 Task: Sort the products in the category "More Meals & Sides" by best match.
Action: Mouse moved to (16, 135)
Screenshot: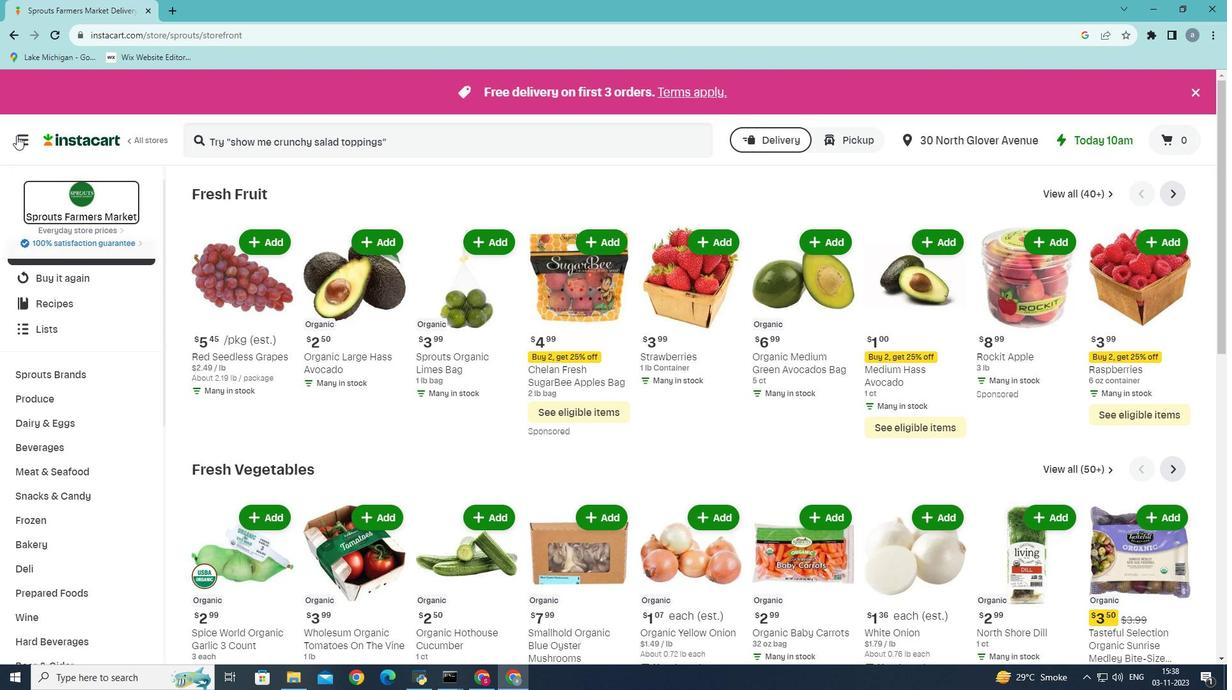 
Action: Mouse pressed left at (16, 135)
Screenshot: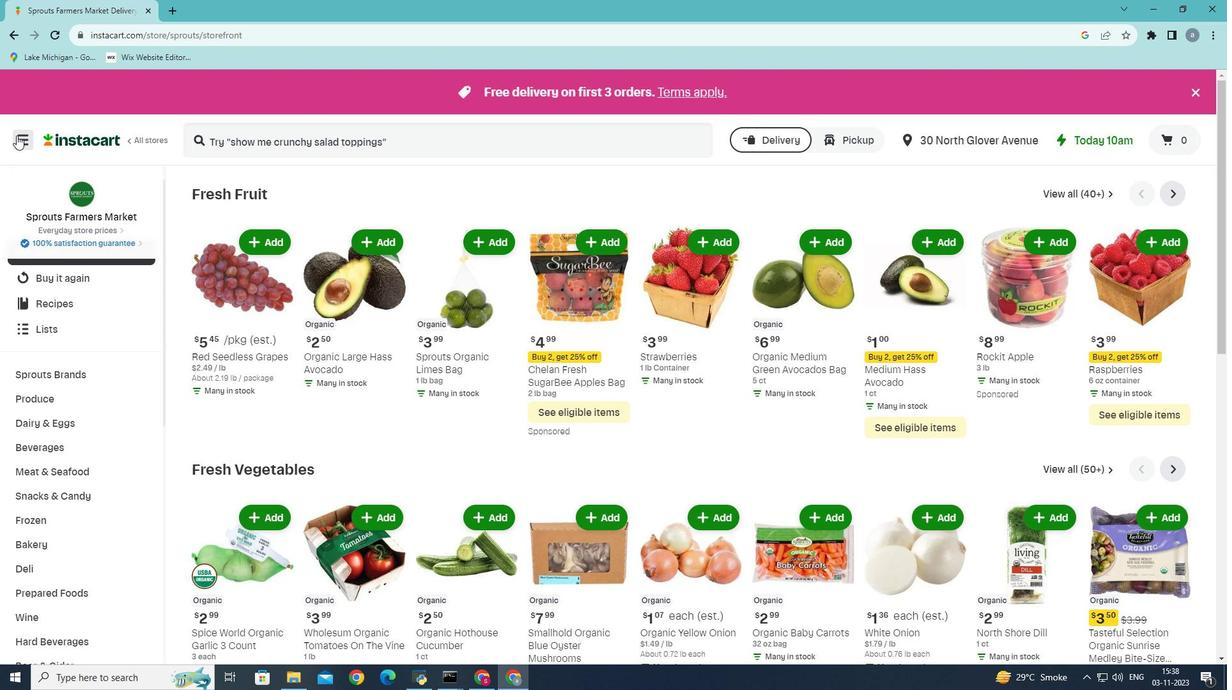 
Action: Mouse moved to (58, 357)
Screenshot: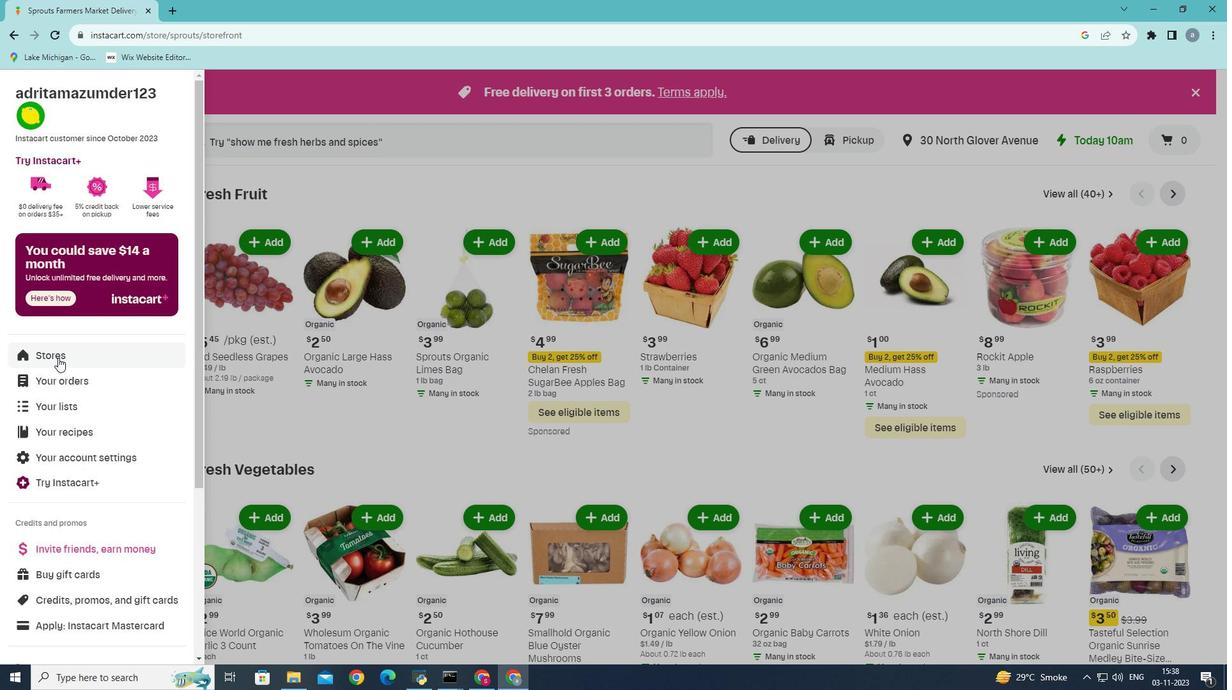 
Action: Mouse pressed left at (58, 357)
Screenshot: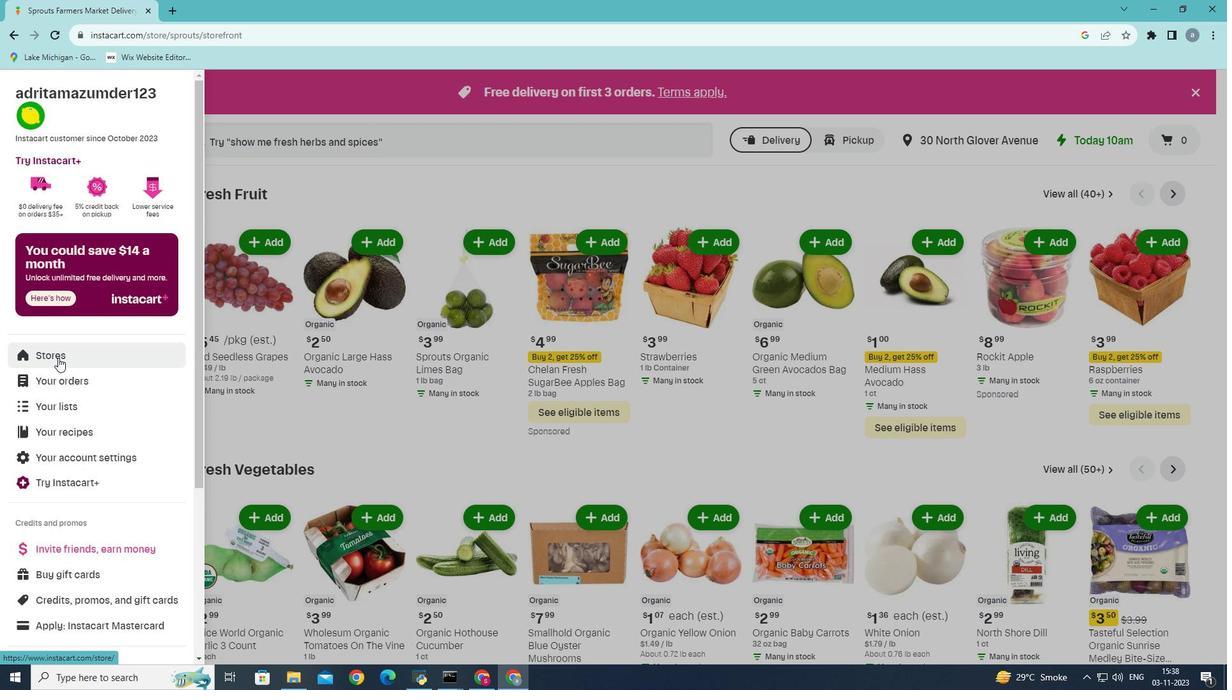 
Action: Mouse moved to (293, 150)
Screenshot: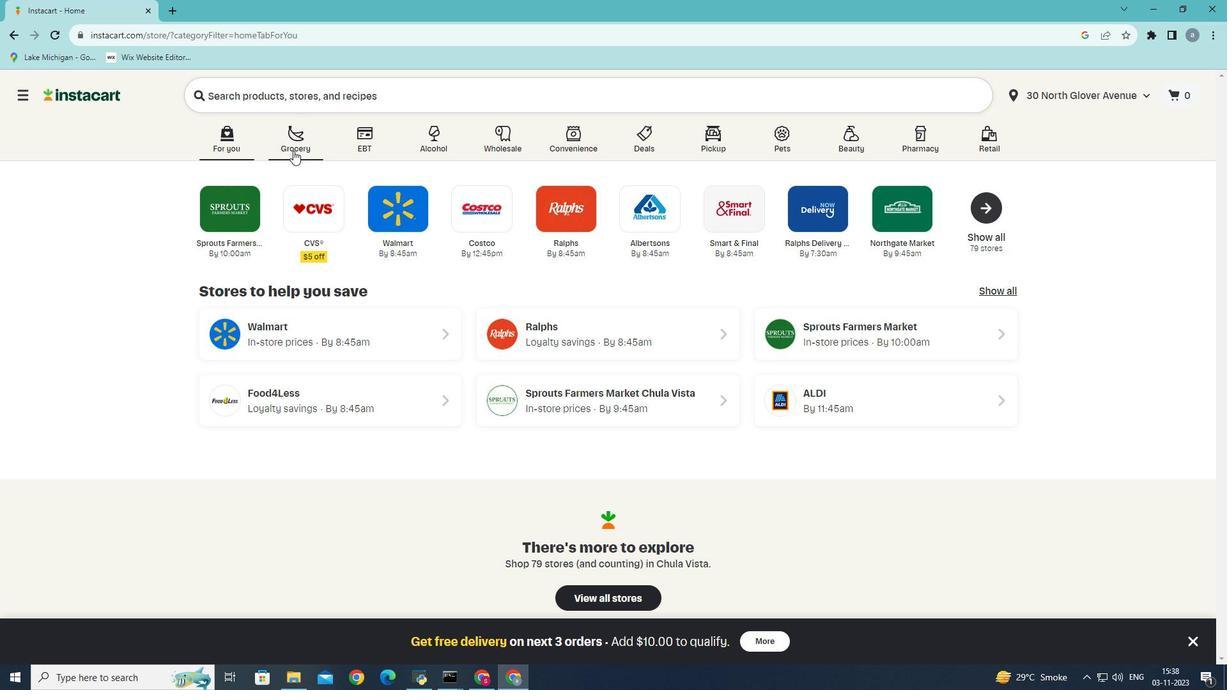 
Action: Mouse pressed left at (293, 150)
Screenshot: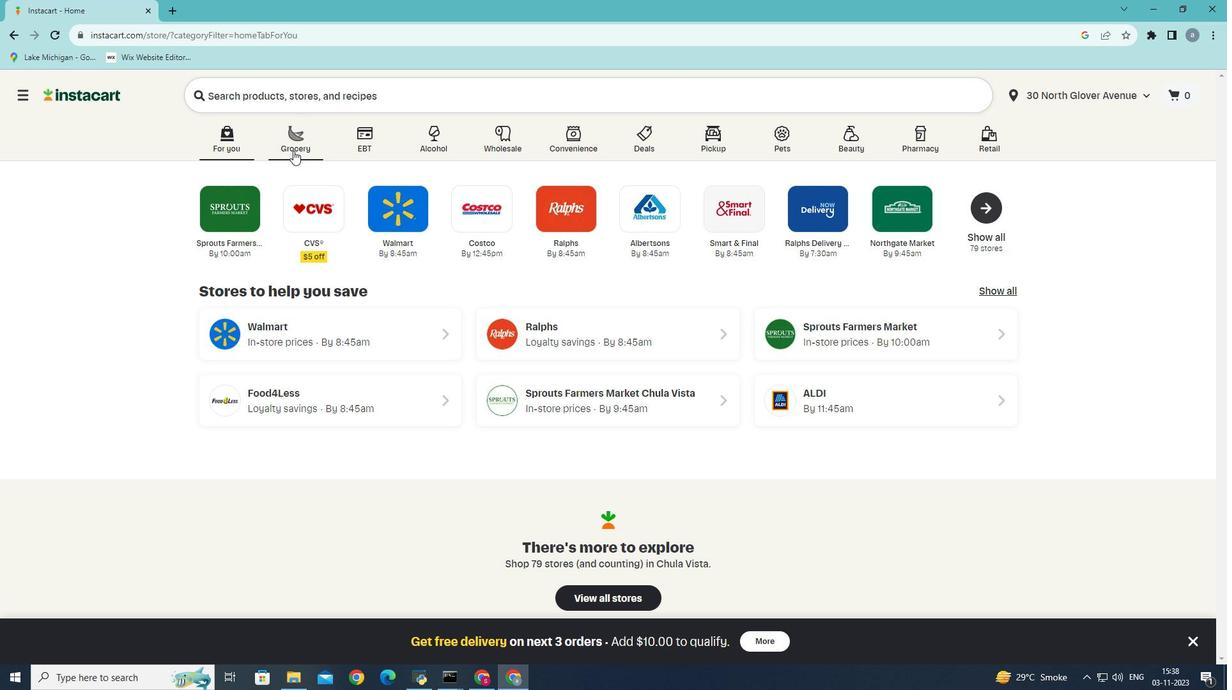 
Action: Mouse moved to (288, 390)
Screenshot: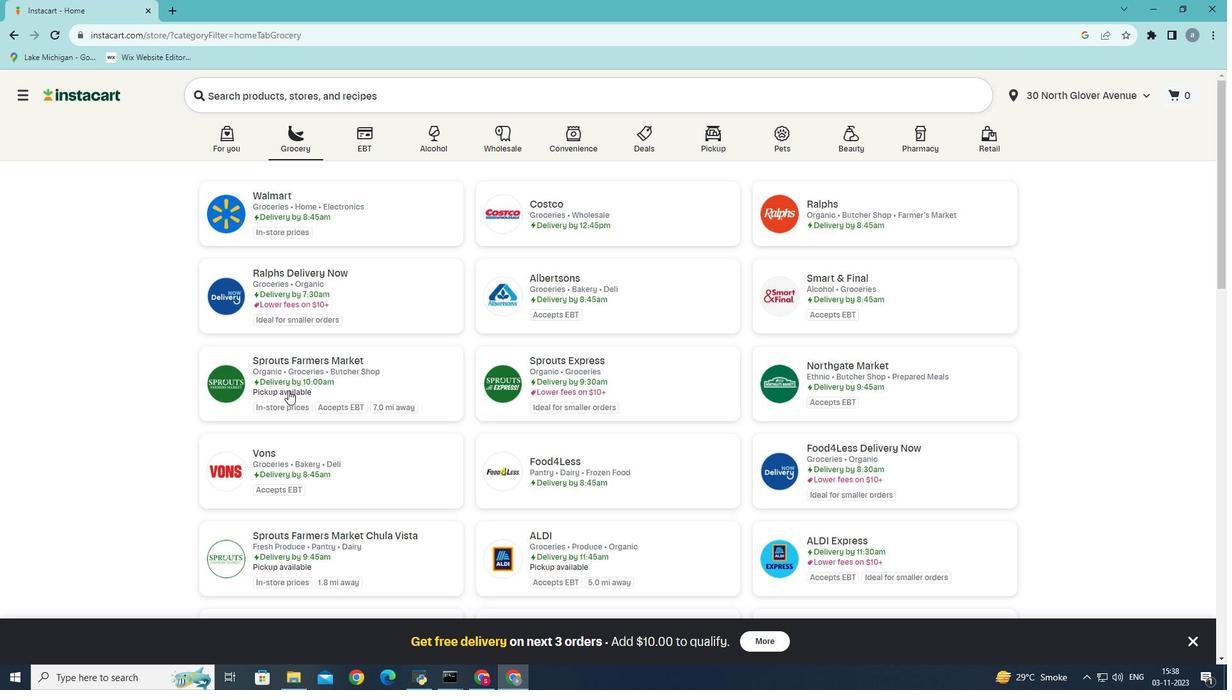 
Action: Mouse pressed left at (288, 390)
Screenshot: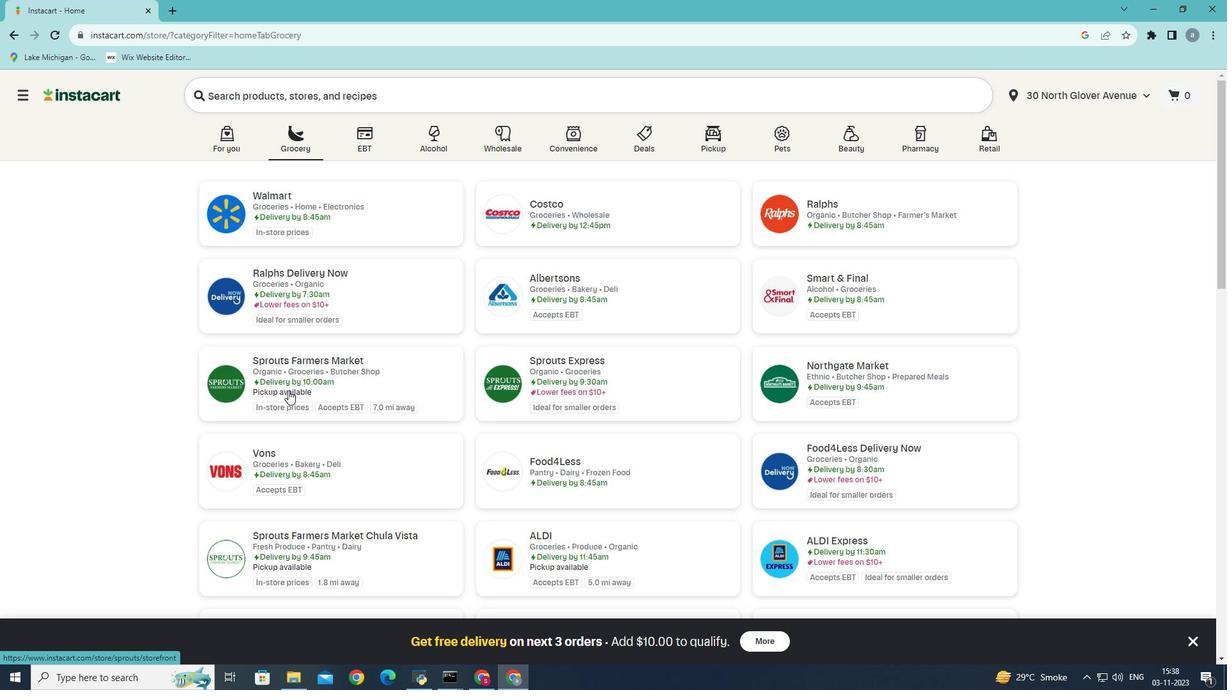 
Action: Mouse moved to (86, 556)
Screenshot: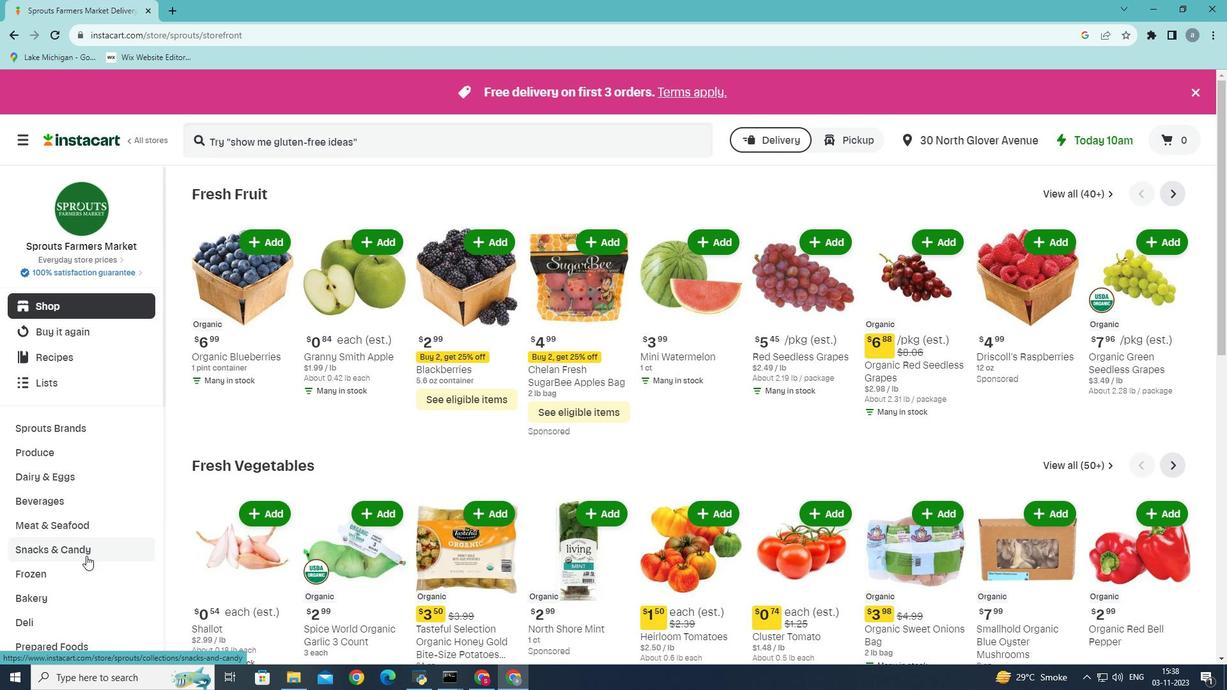 
Action: Mouse scrolled (86, 555) with delta (0, 0)
Screenshot: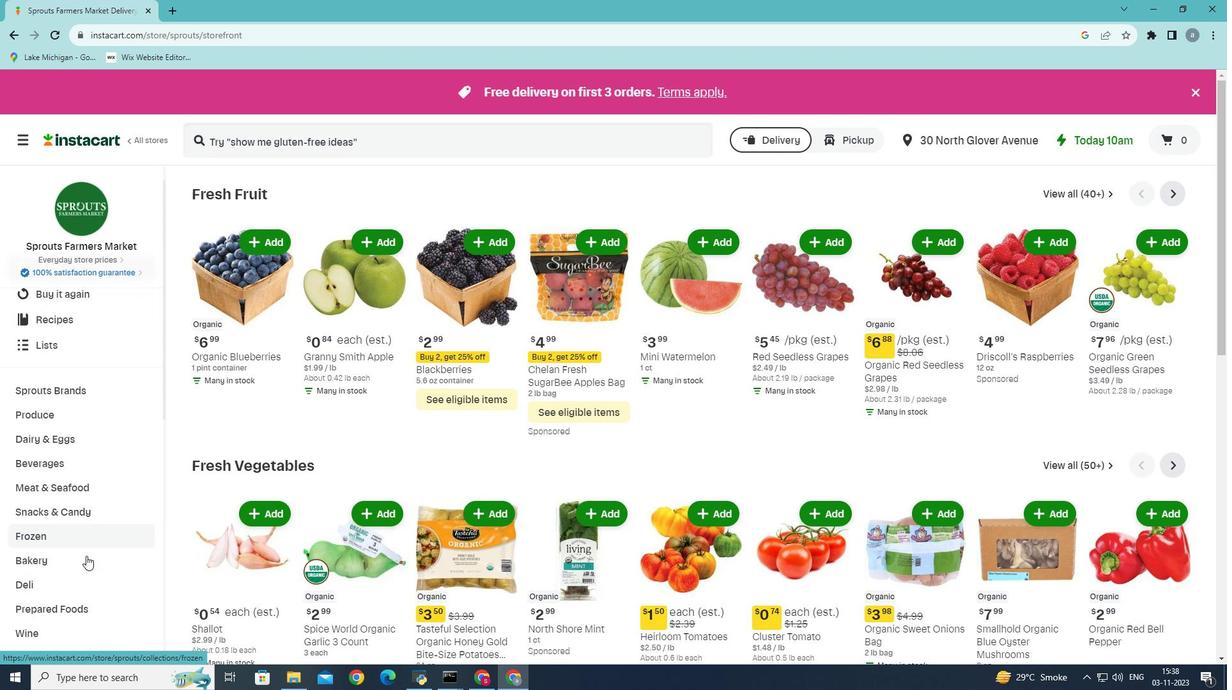 
Action: Mouse moved to (53, 588)
Screenshot: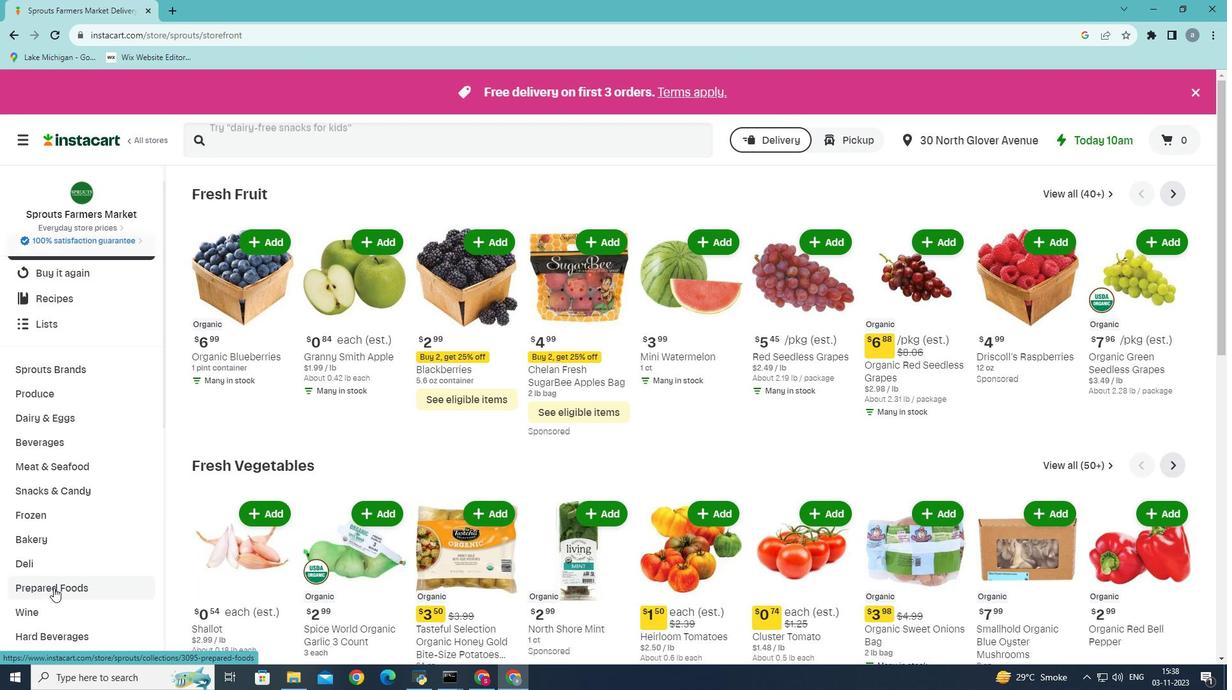 
Action: Mouse pressed left at (53, 588)
Screenshot: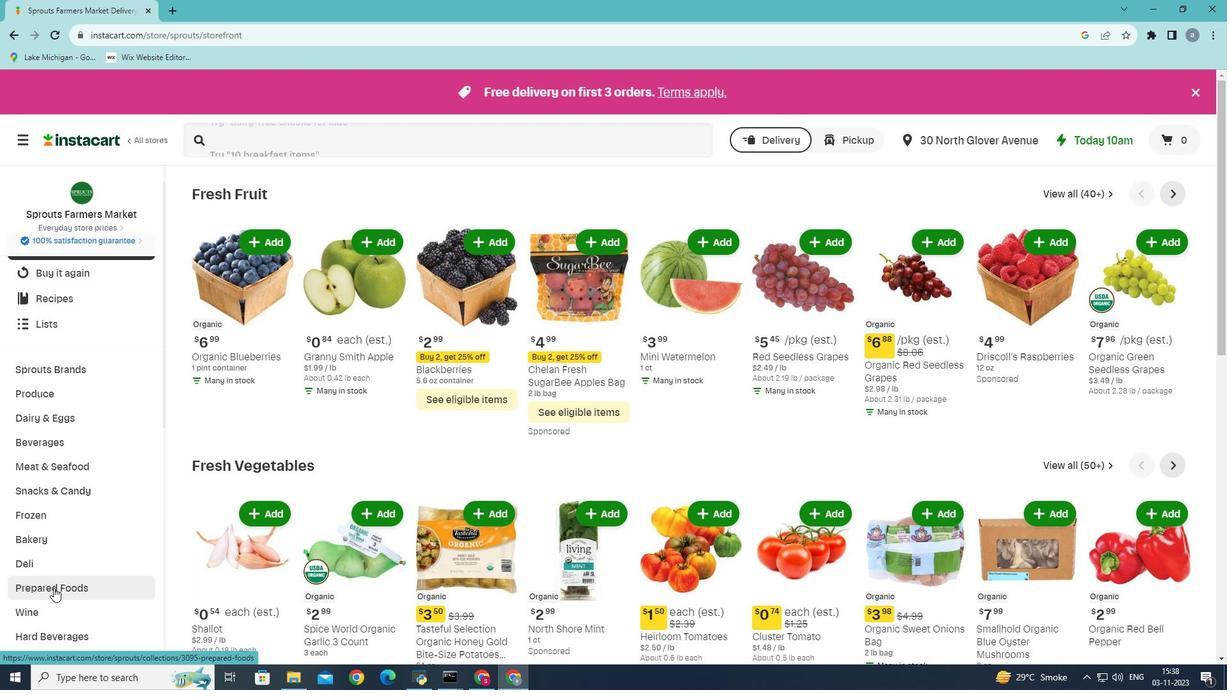 
Action: Mouse moved to (450, 221)
Screenshot: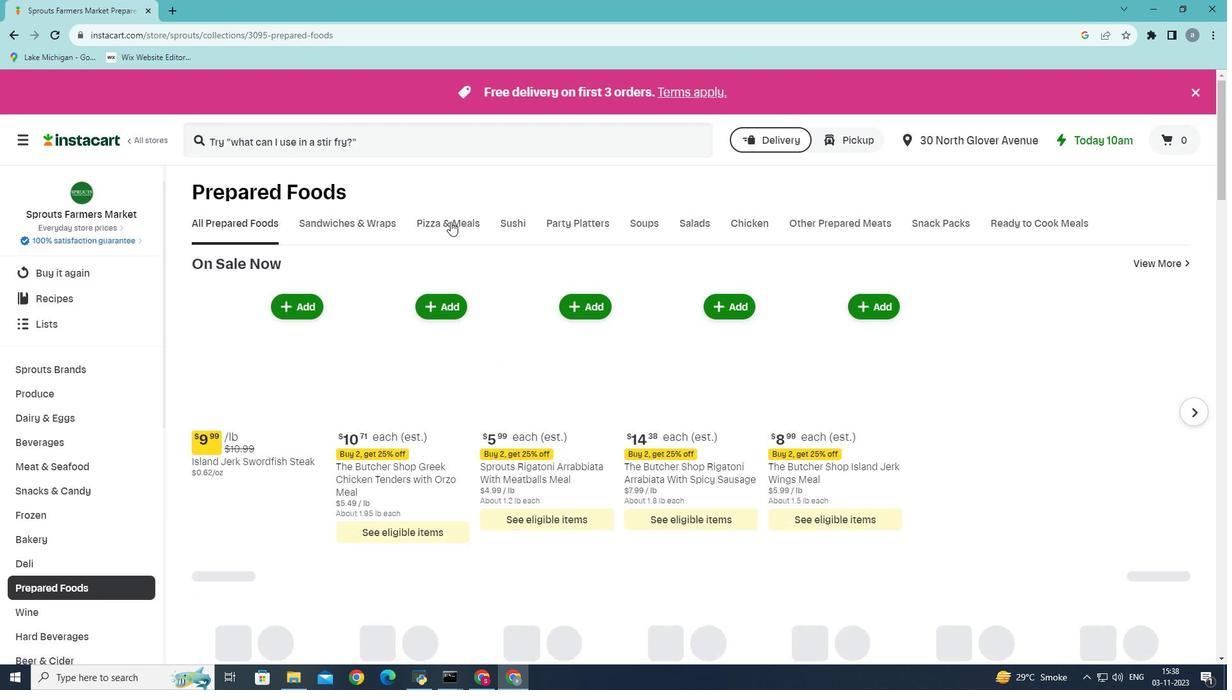 
Action: Mouse pressed left at (450, 221)
Screenshot: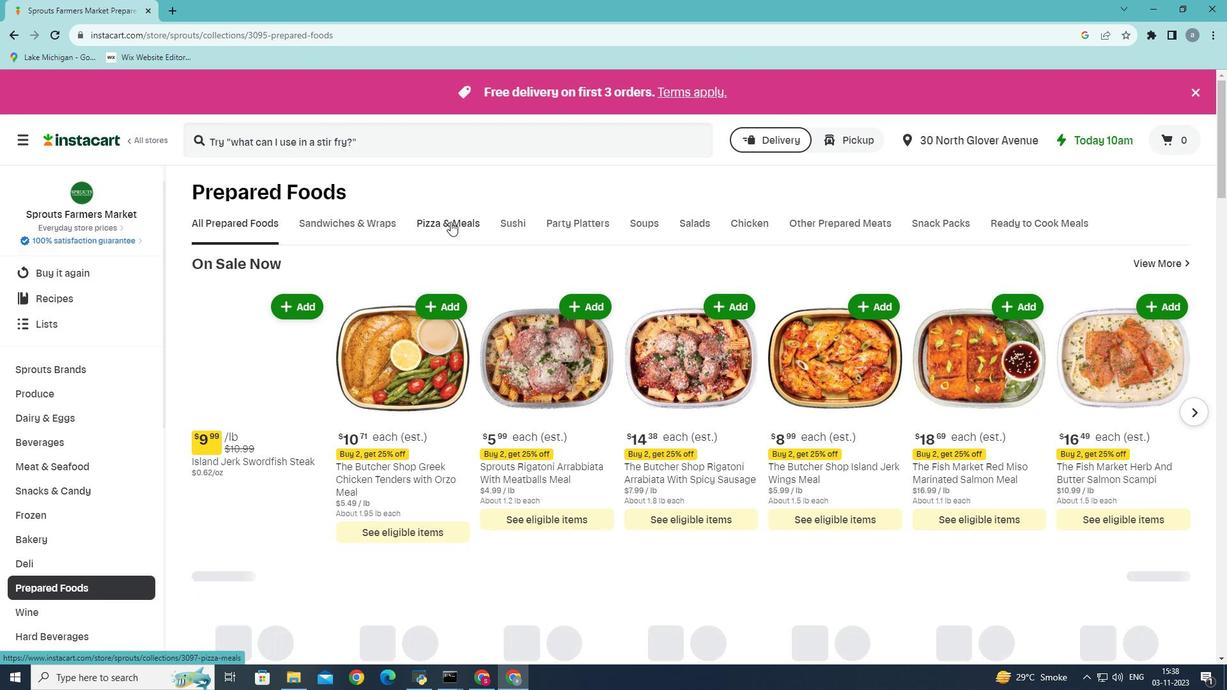 
Action: Mouse moved to (874, 278)
Screenshot: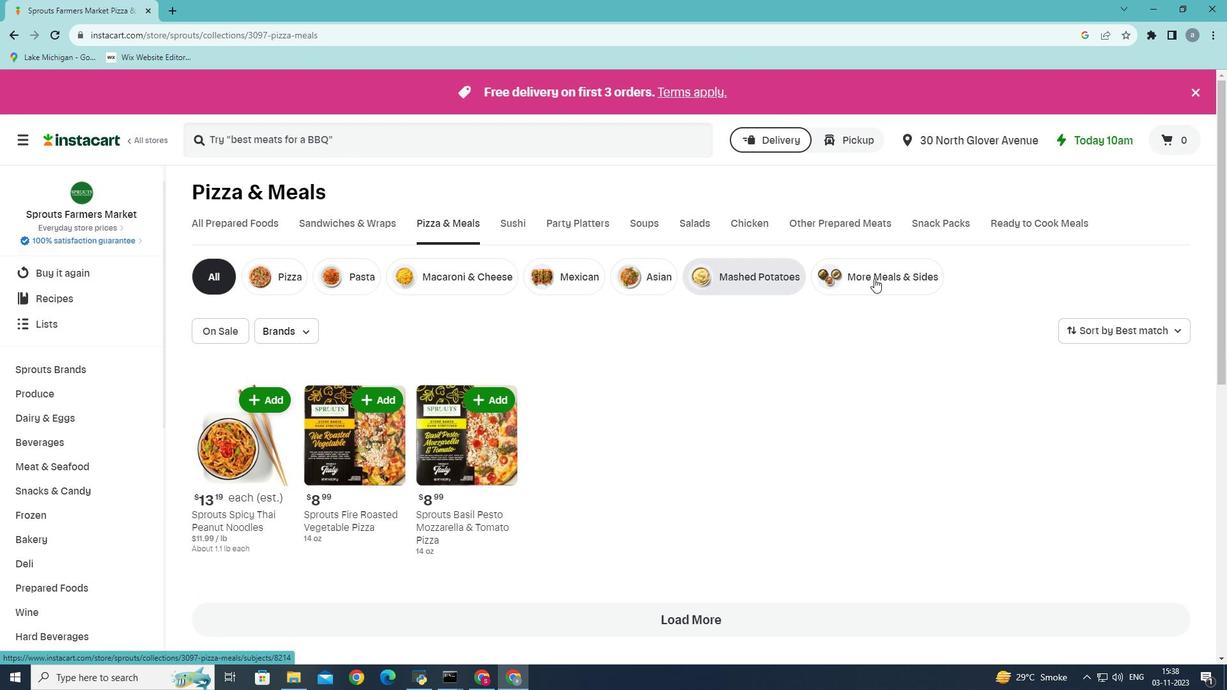 
Action: Mouse pressed left at (874, 278)
Screenshot: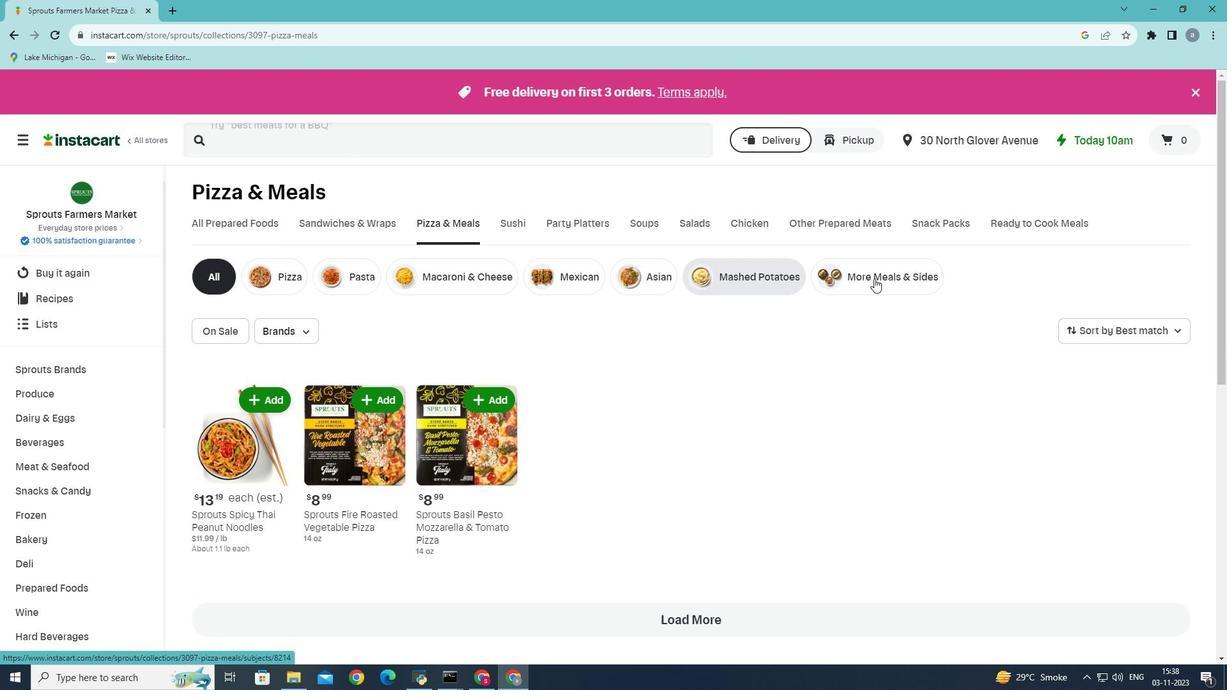 
Action: Mouse moved to (871, 291)
Screenshot: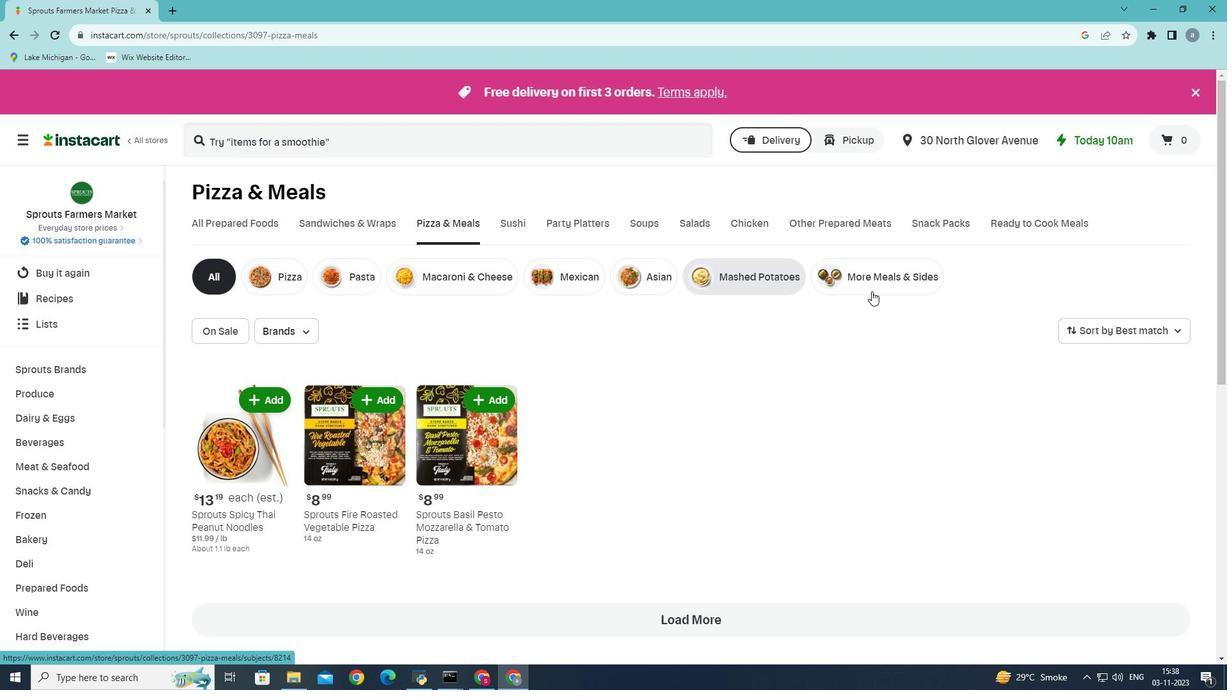 
Action: Mouse pressed left at (871, 291)
Screenshot: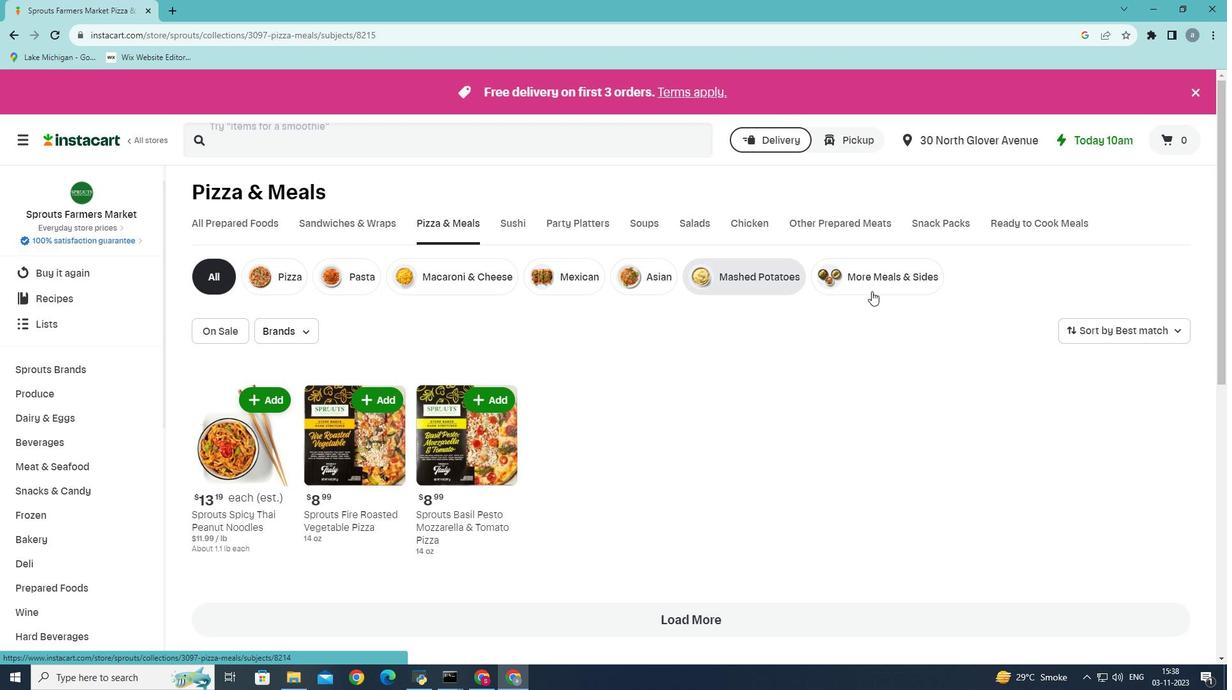 
Action: Mouse moved to (1174, 332)
Screenshot: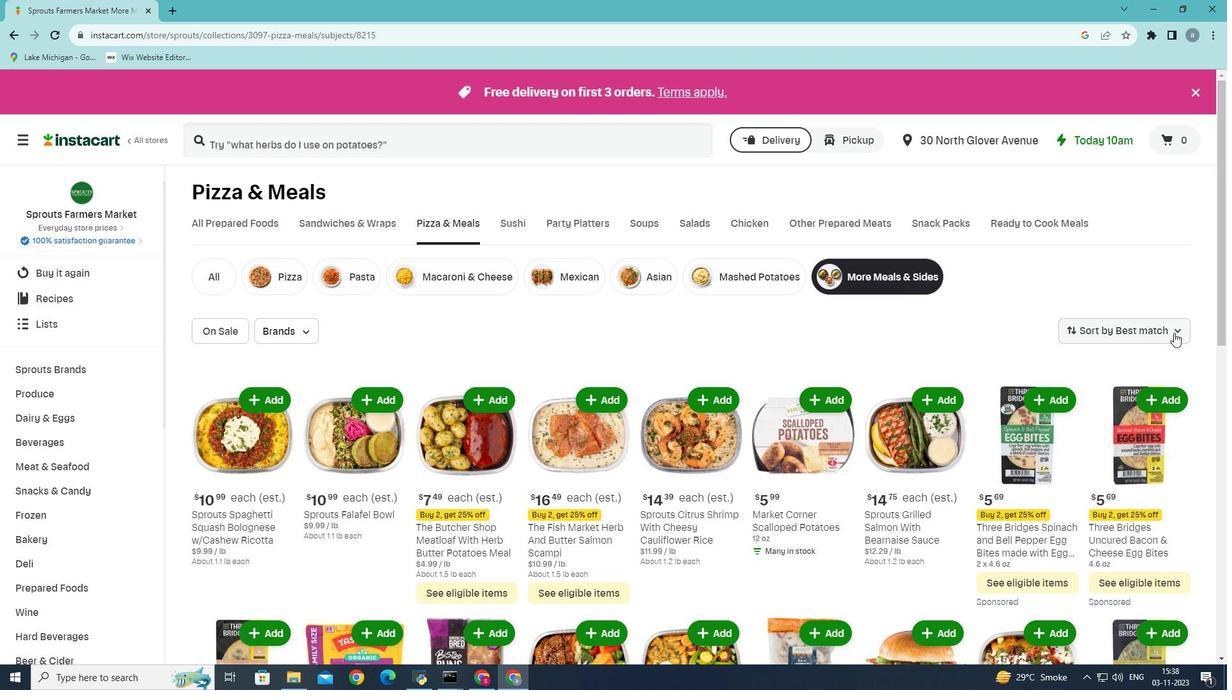 
Action: Mouse pressed left at (1174, 332)
Screenshot: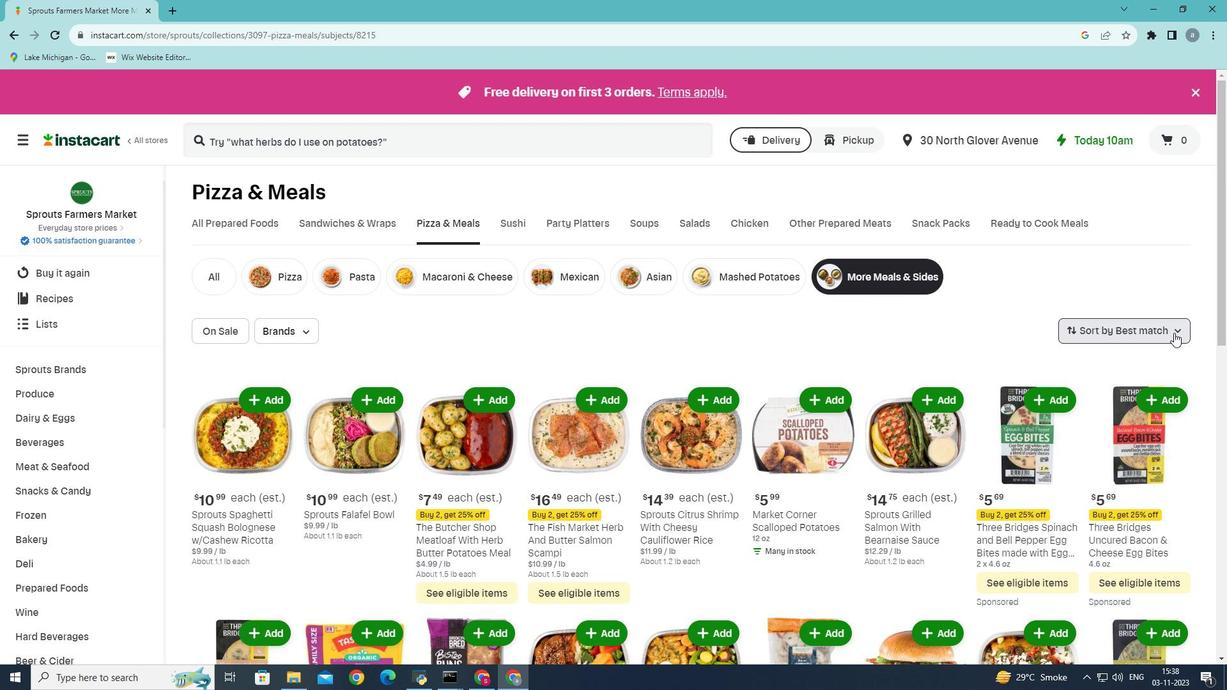
Action: Mouse moved to (1100, 370)
Screenshot: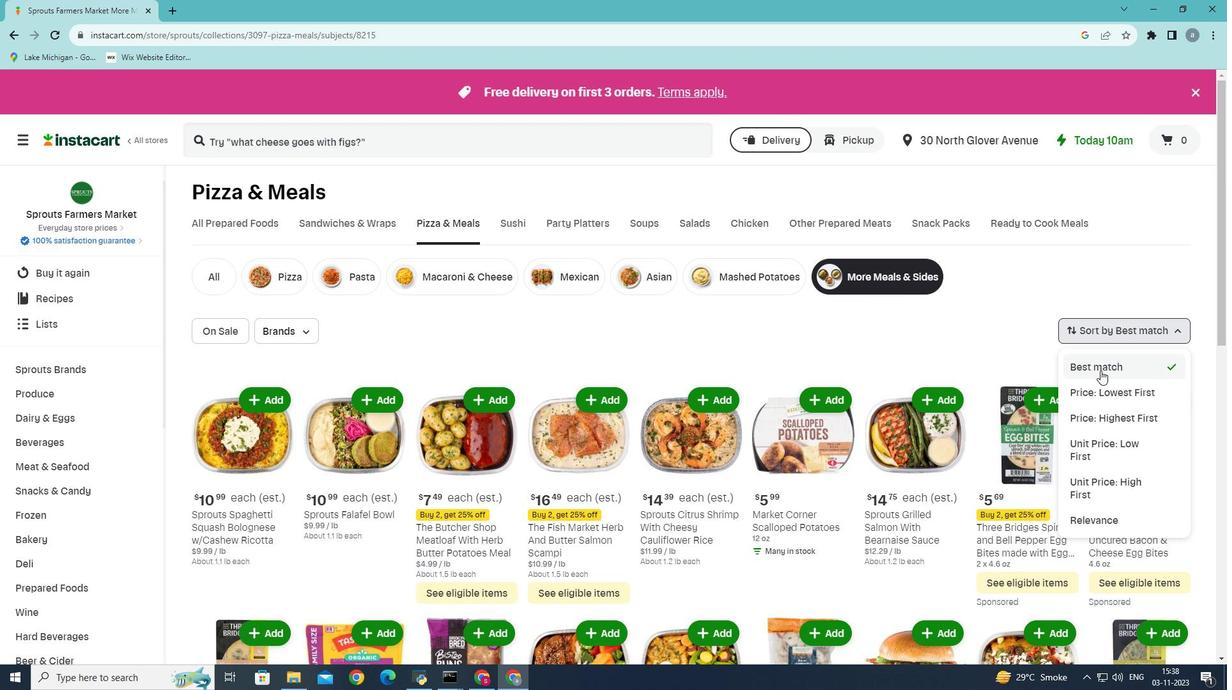 
Action: Mouse pressed left at (1100, 370)
Screenshot: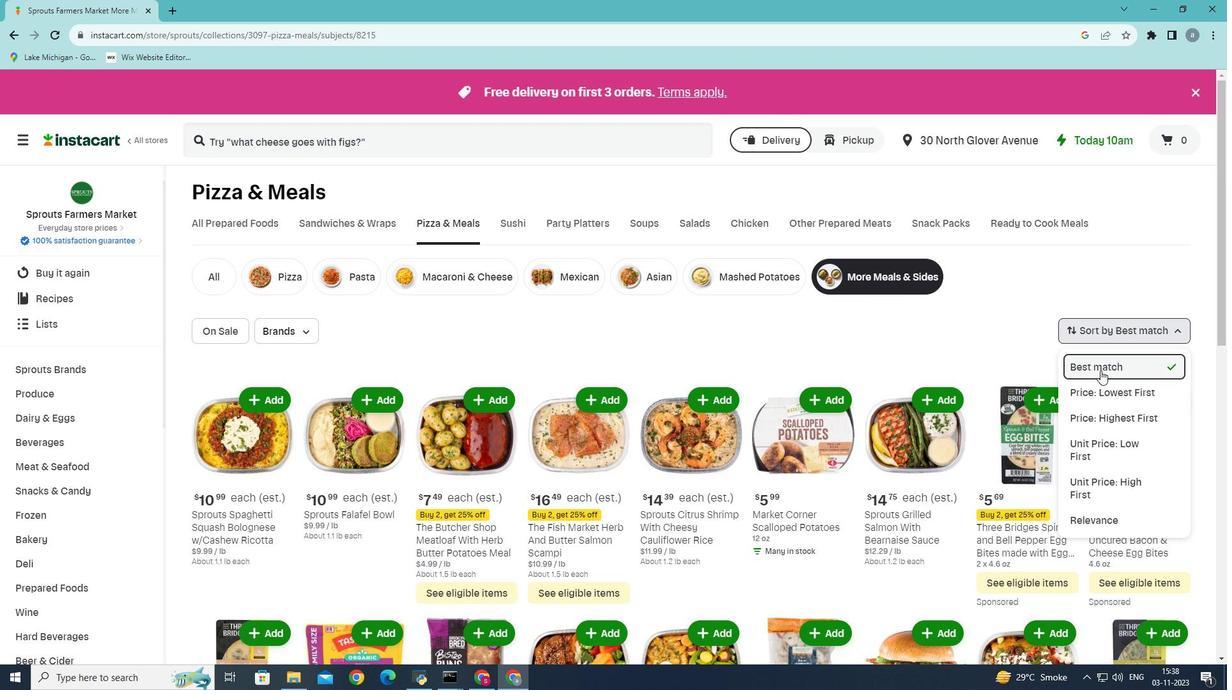 
Action: Mouse moved to (1099, 368)
Screenshot: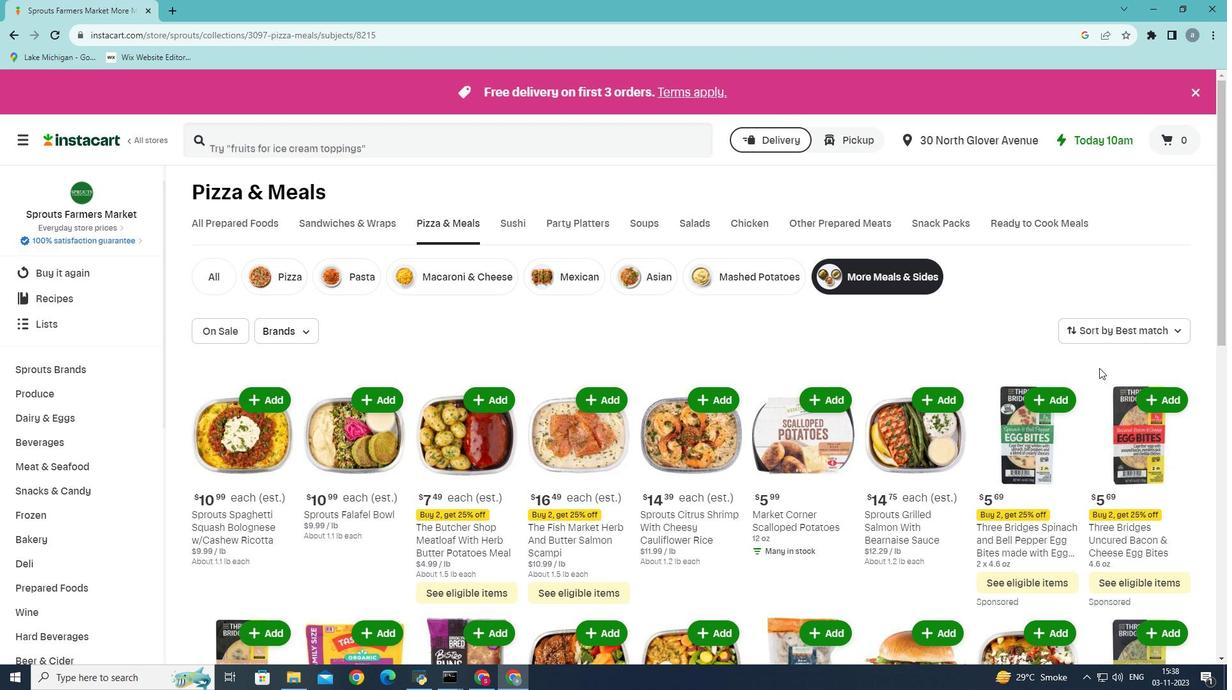 
